Task: Select the disable option in the incremental naming.
Action: Mouse moved to (90, 560)
Screenshot: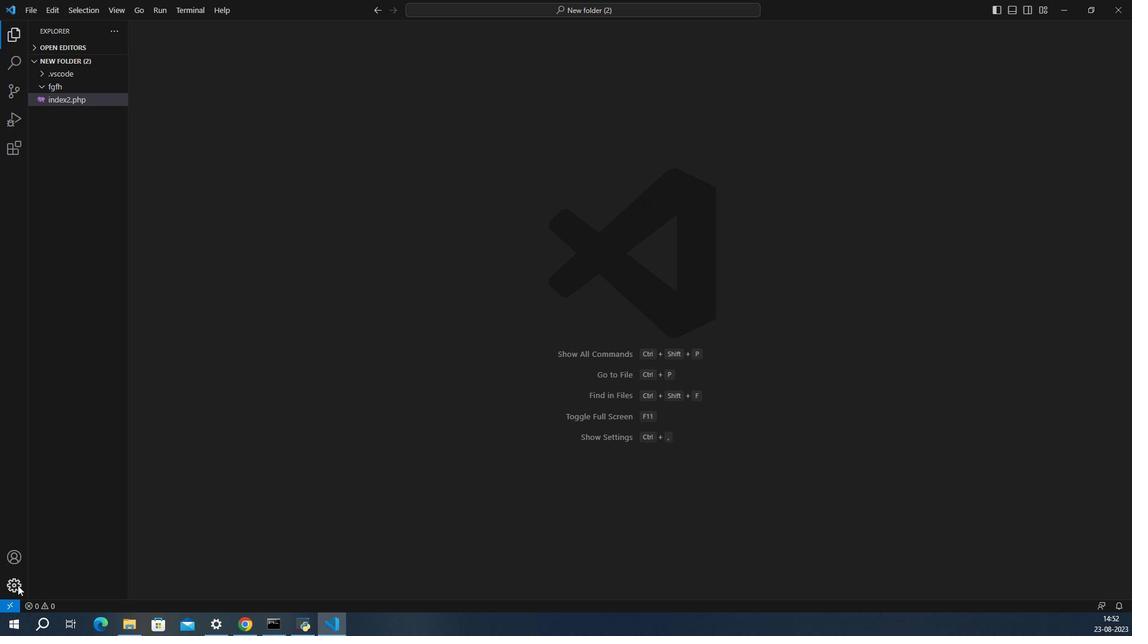 
Action: Mouse pressed left at (90, 560)
Screenshot: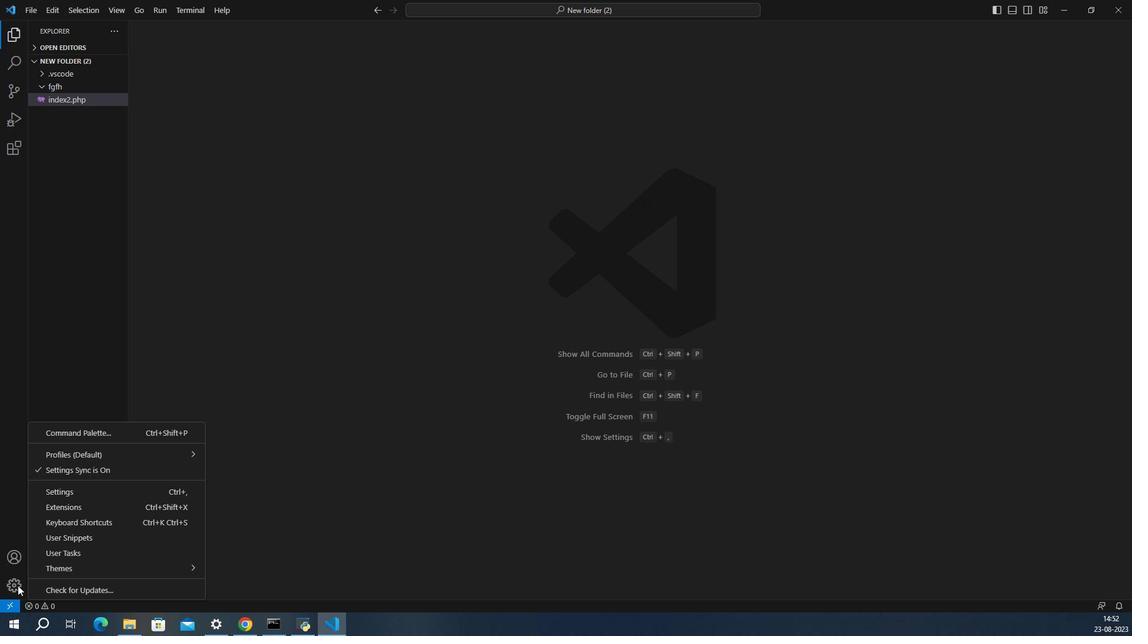 
Action: Mouse moved to (117, 488)
Screenshot: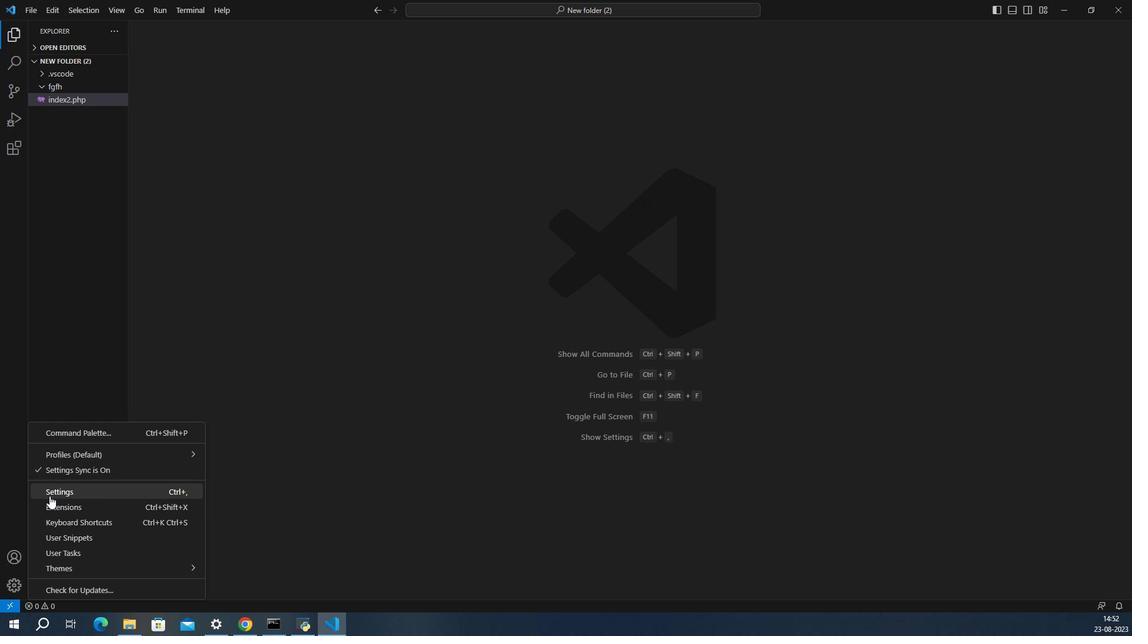 
Action: Mouse pressed left at (117, 488)
Screenshot: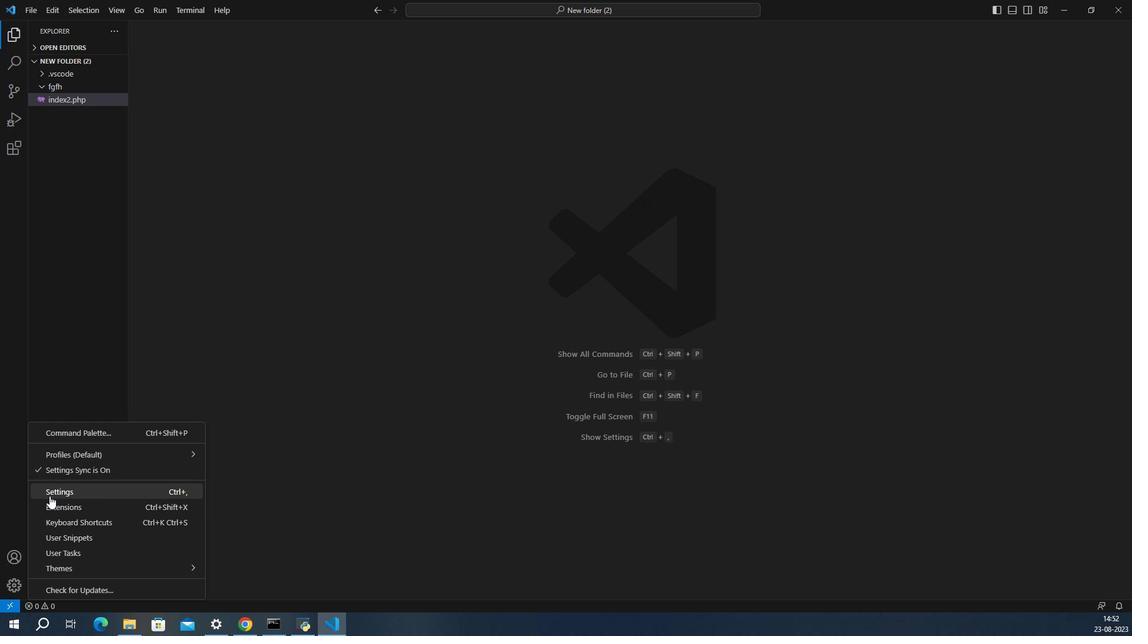 
Action: Mouse moved to (508, 437)
Screenshot: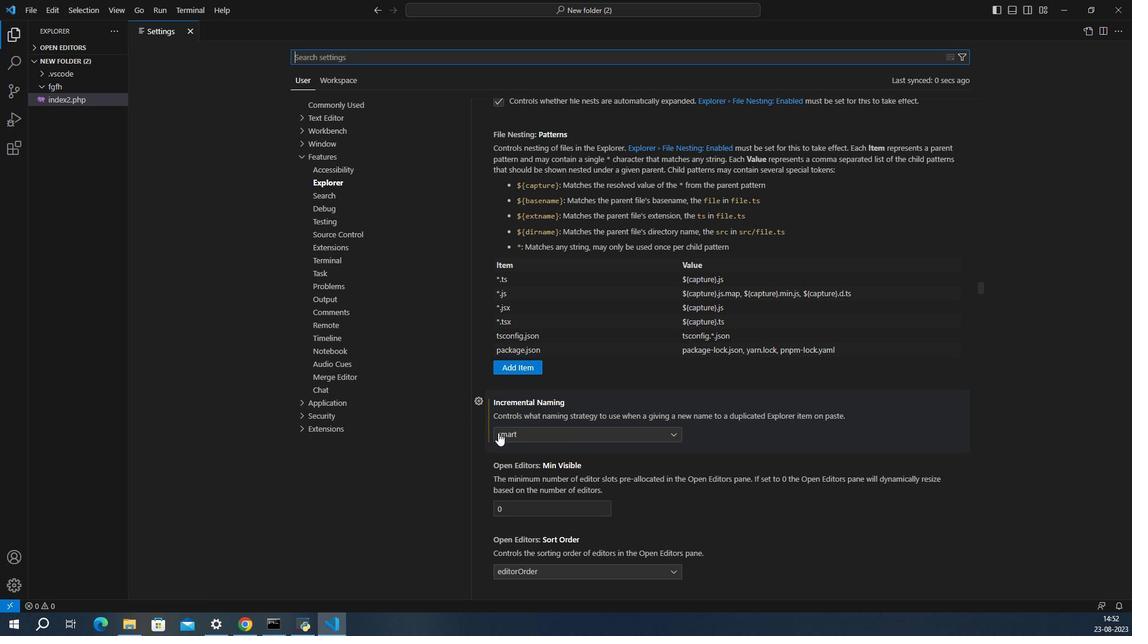 
Action: Mouse pressed left at (508, 437)
Screenshot: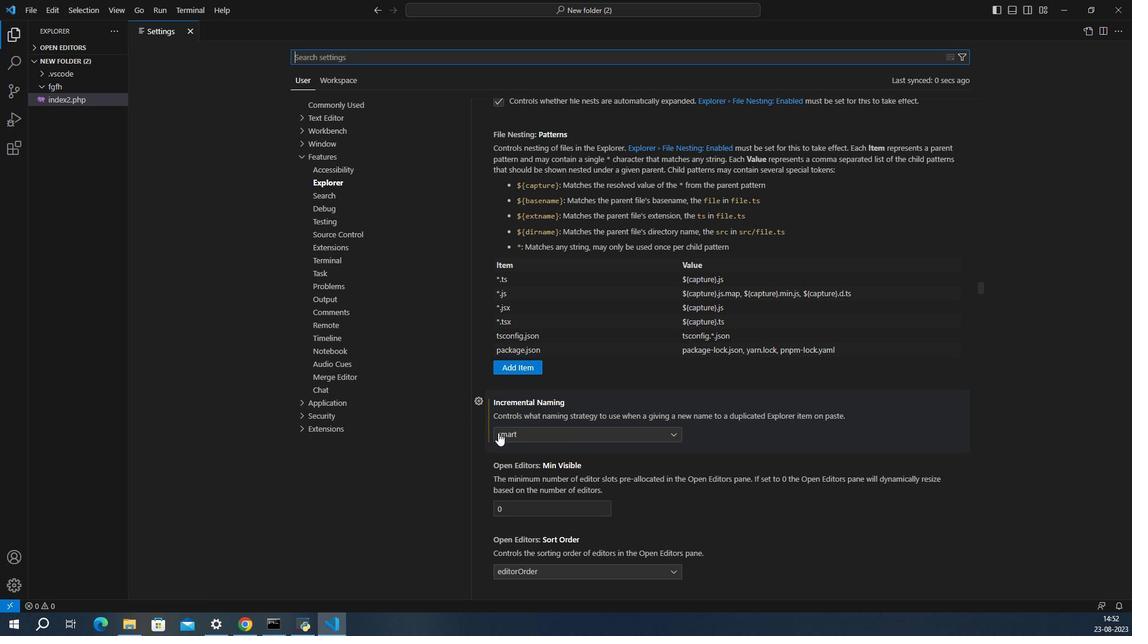 
Action: Mouse moved to (520, 471)
Screenshot: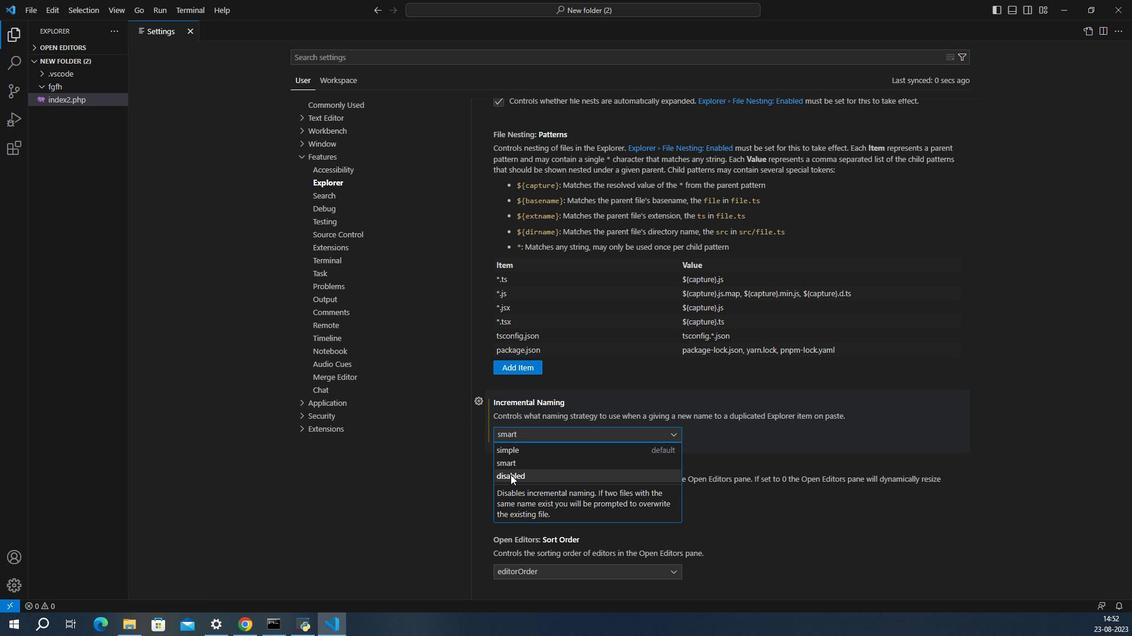 
Action: Mouse pressed left at (520, 471)
Screenshot: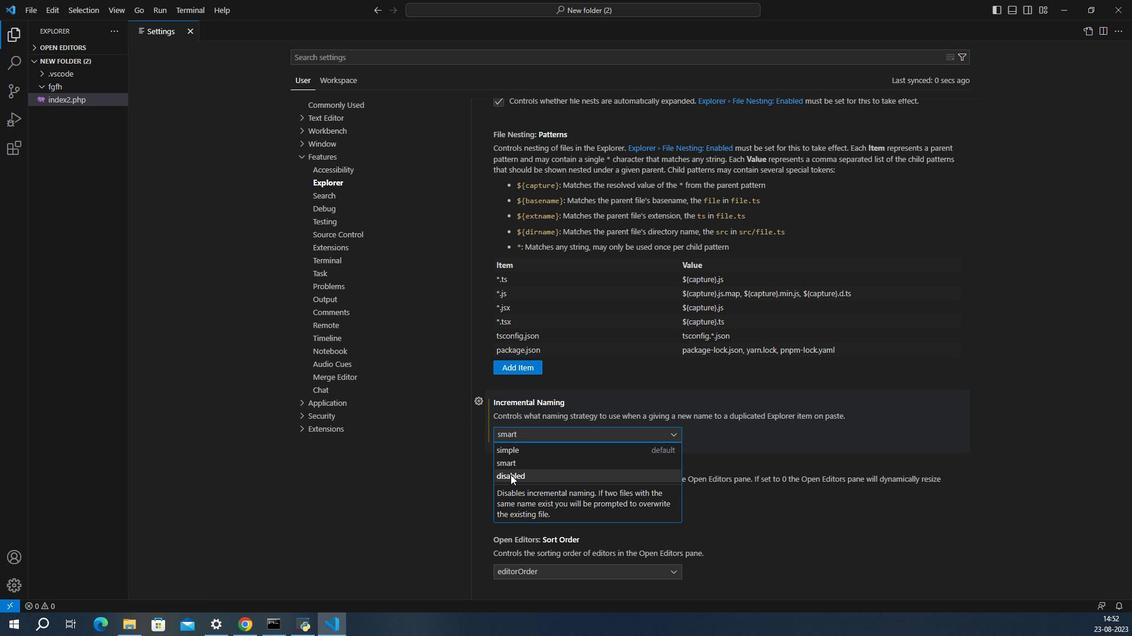 
Action: Mouse moved to (524, 447)
Screenshot: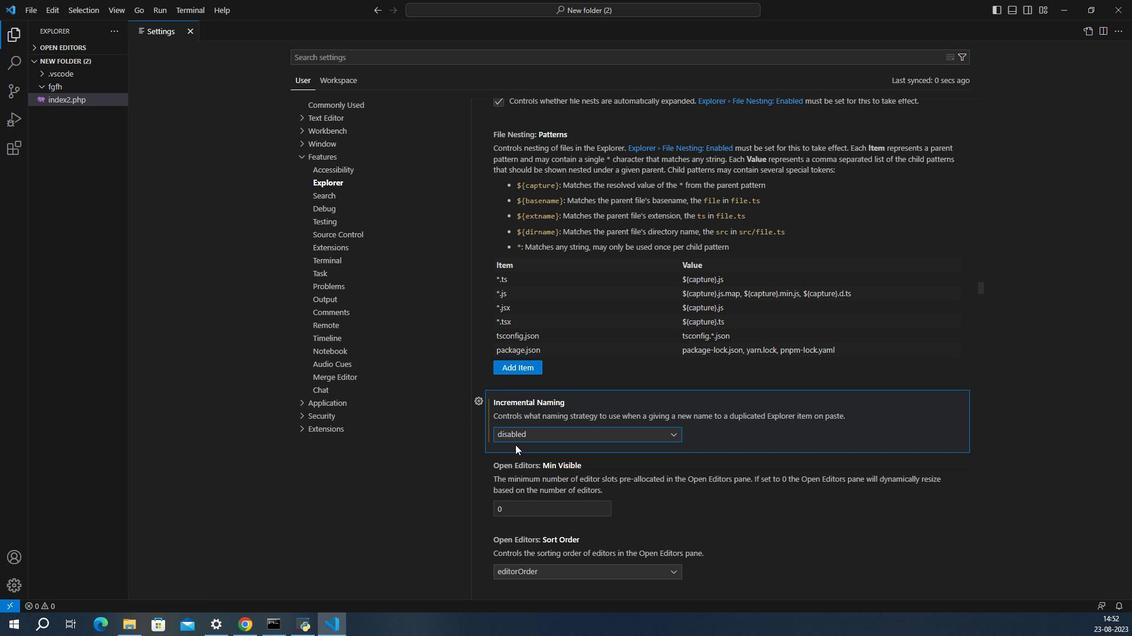 
